 Task: Export your bookmarks to a file for backup or to use in another browser.
Action: Mouse moved to (1091, 34)
Screenshot: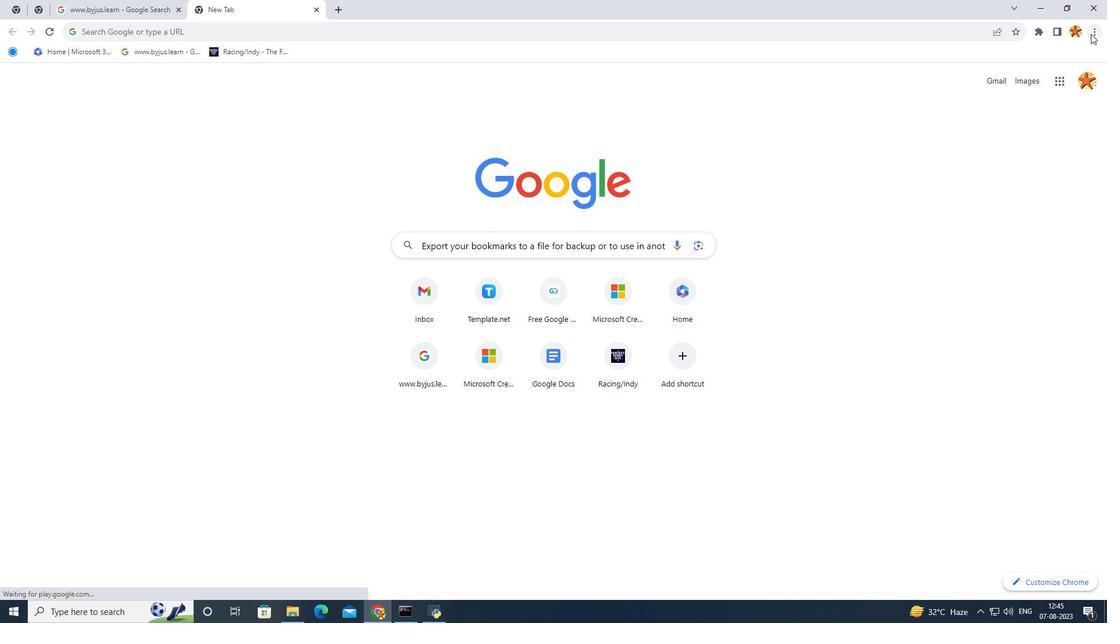 
Action: Mouse pressed left at (1091, 34)
Screenshot: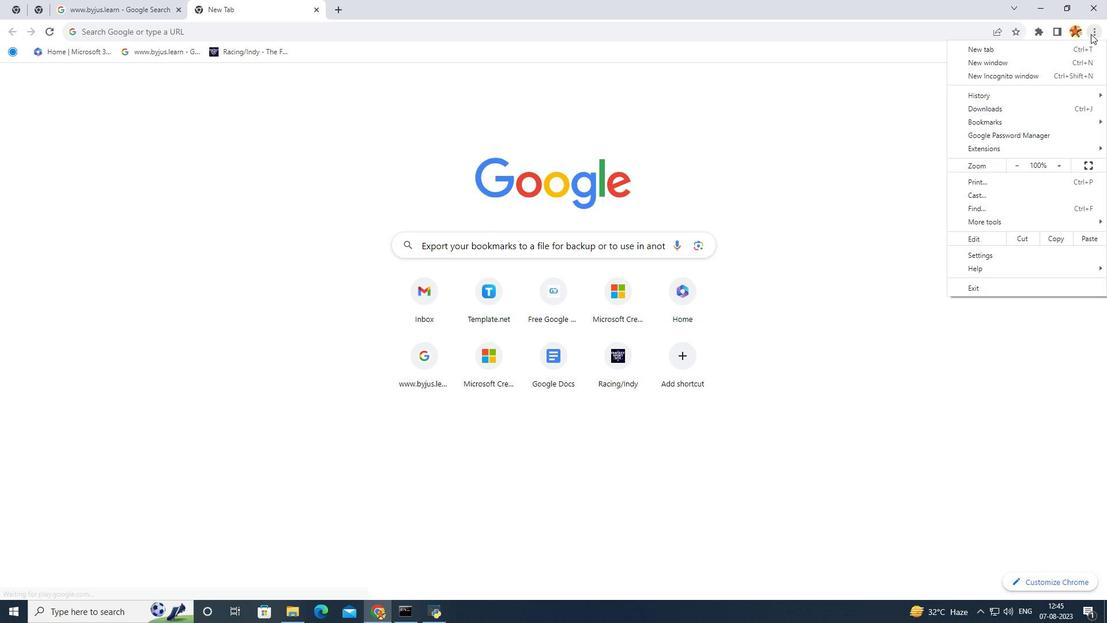 
Action: Mouse moved to (804, 171)
Screenshot: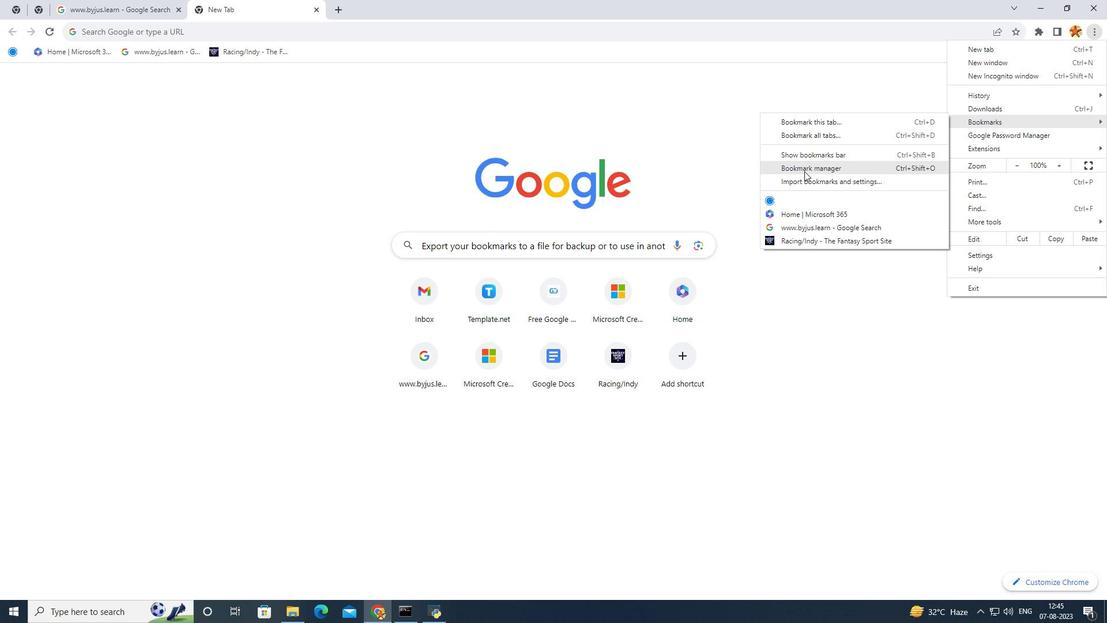 
Action: Mouse pressed left at (804, 171)
Screenshot: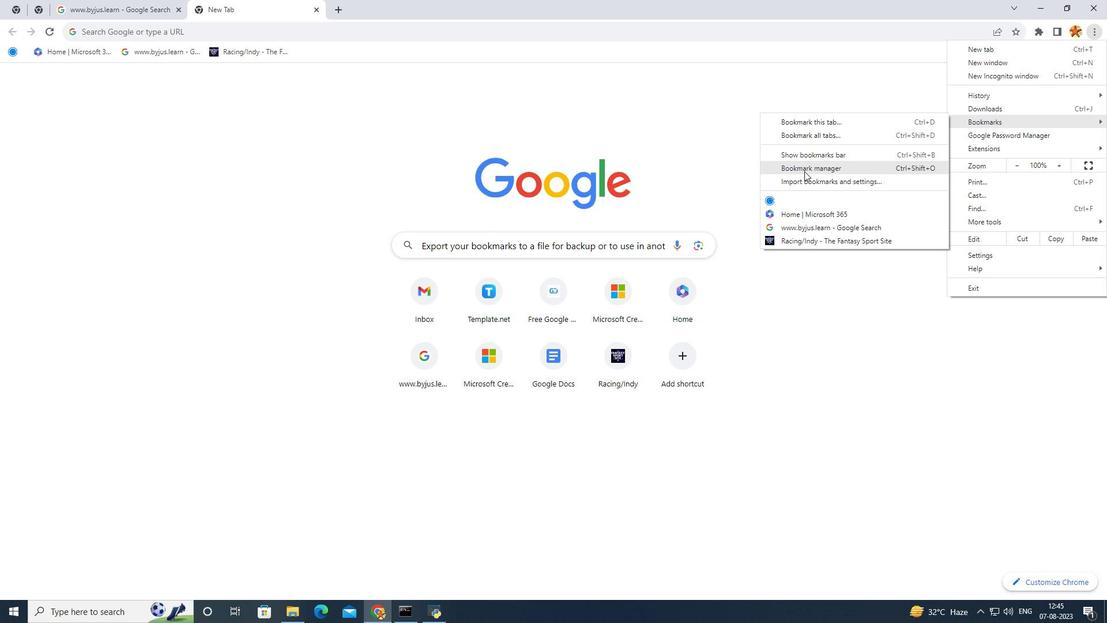 
Action: Mouse moved to (1095, 64)
Screenshot: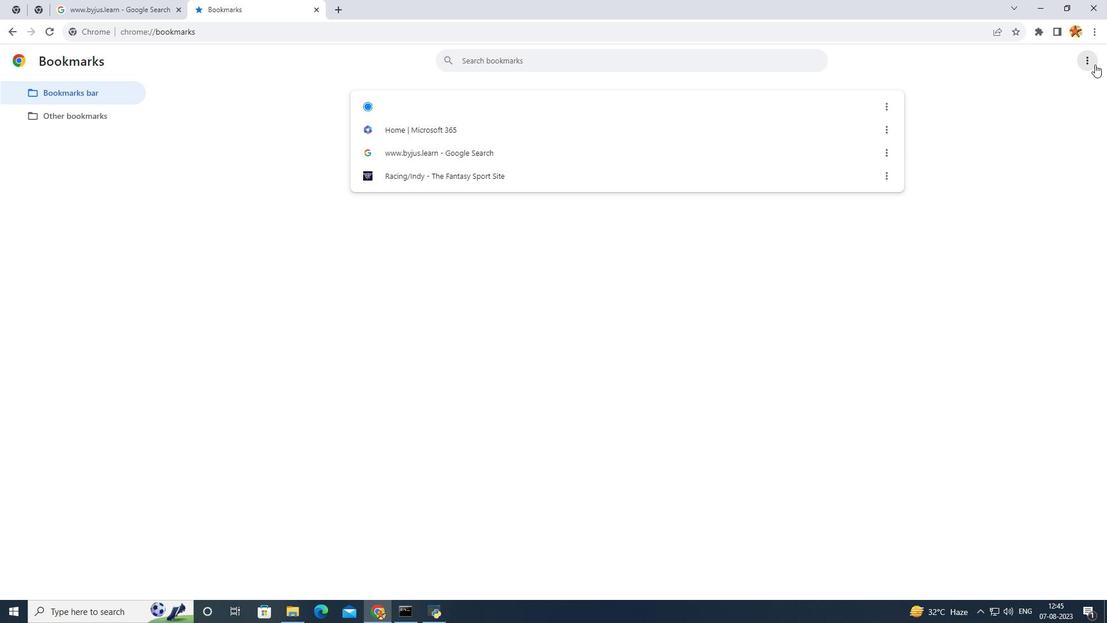
Action: Mouse pressed left at (1095, 64)
Screenshot: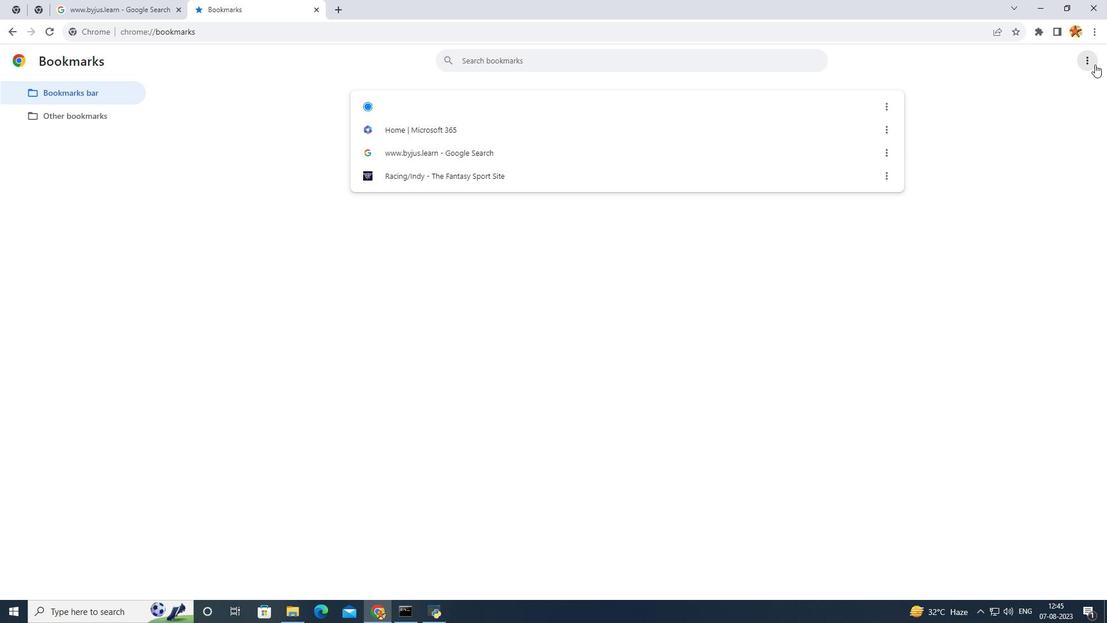 
Action: Mouse moved to (1032, 169)
Screenshot: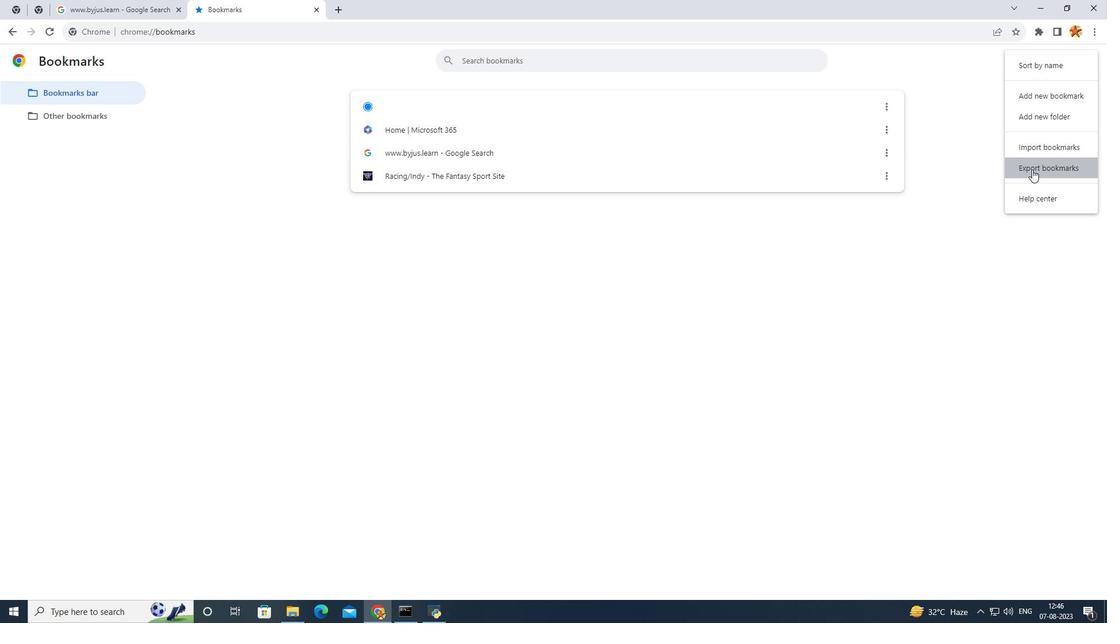 
Action: Mouse pressed left at (1032, 169)
Screenshot: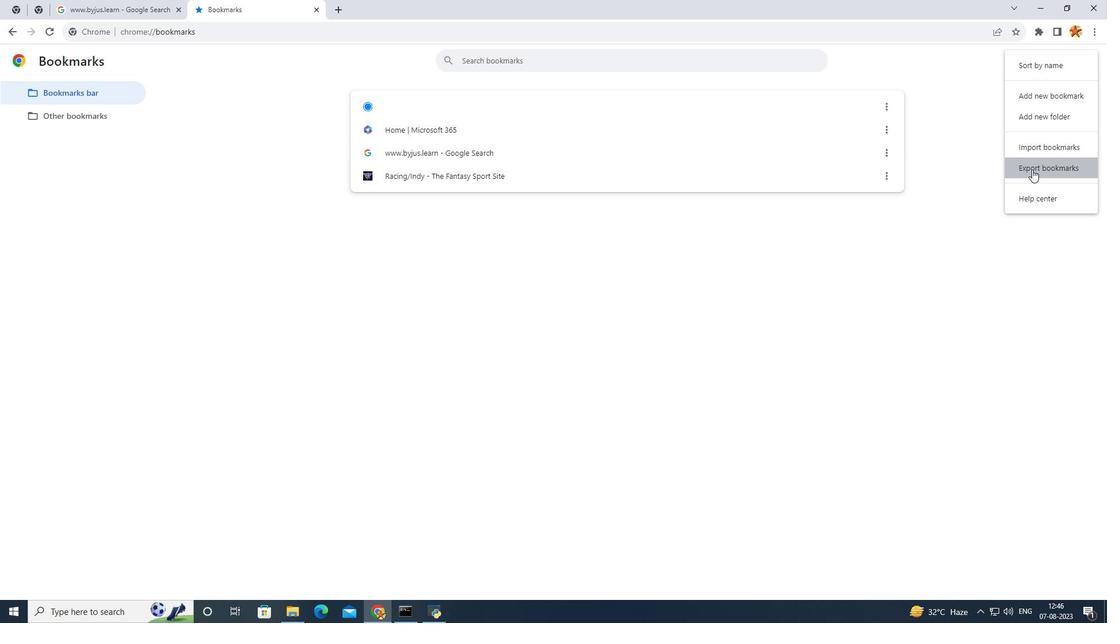 
Action: Mouse moved to (225, 250)
Screenshot: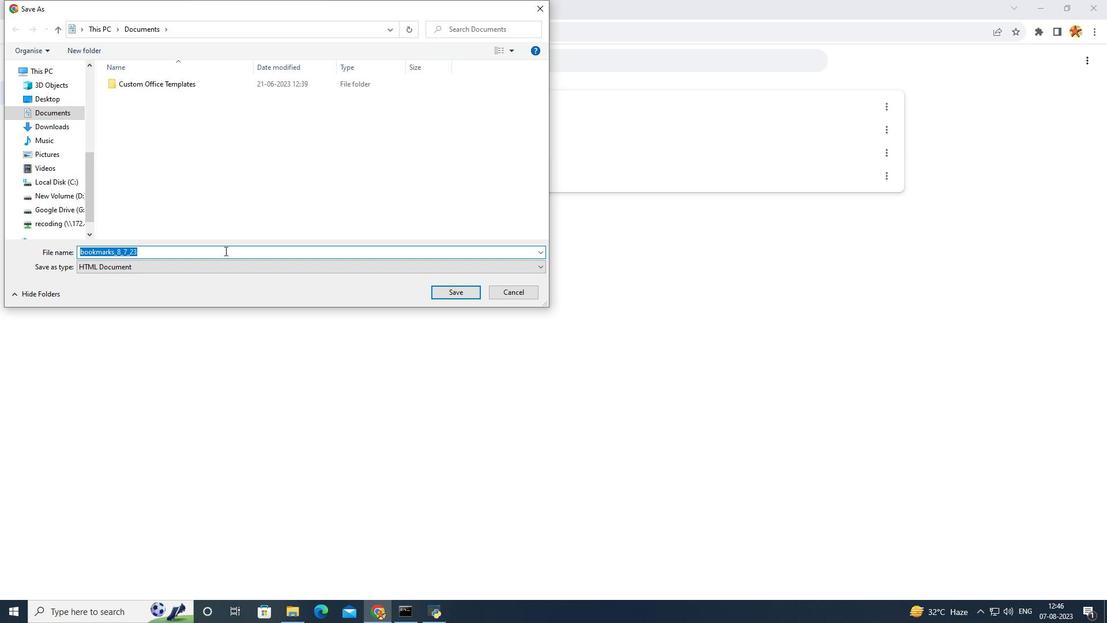 
Action: Mouse pressed left at (225, 250)
Screenshot: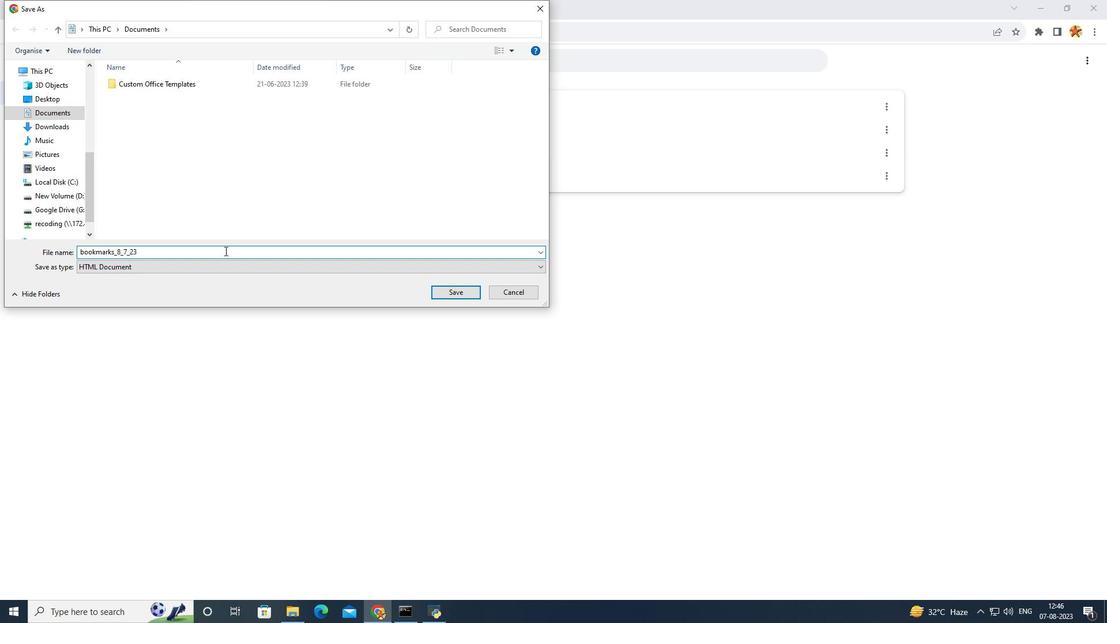 
Action: Mouse moved to (474, 293)
Screenshot: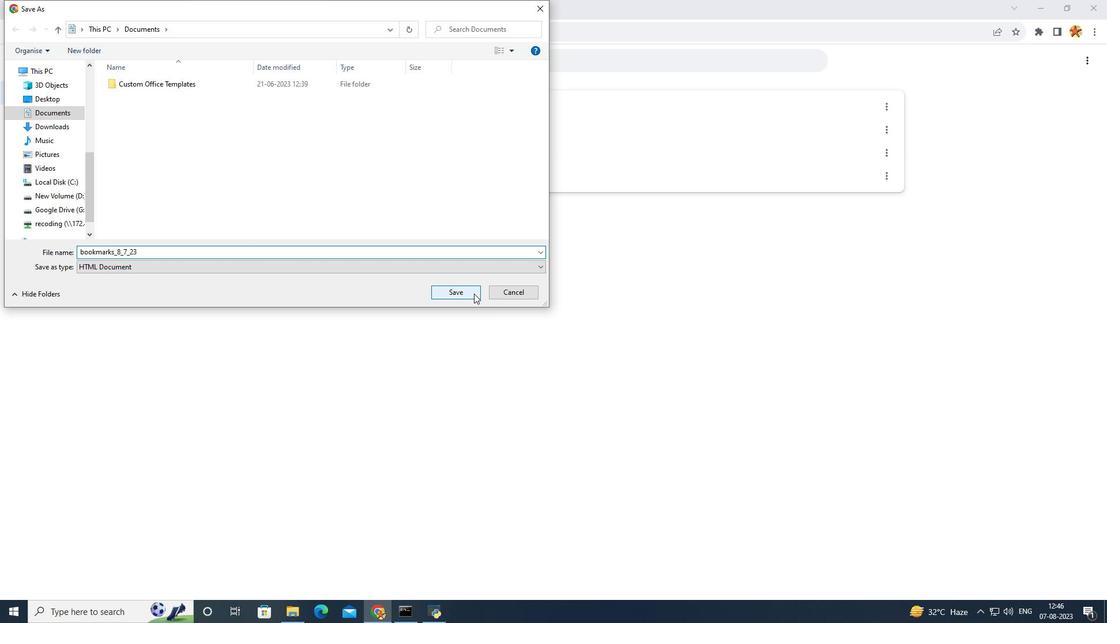 
Action: Mouse pressed left at (474, 293)
Screenshot: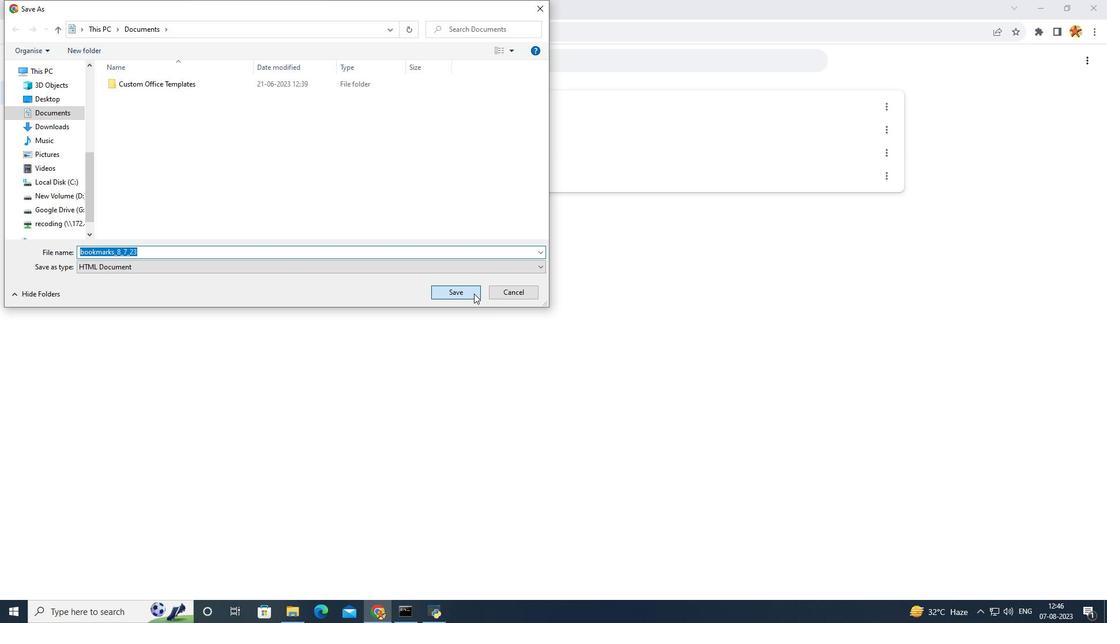 
